 Task: Check the sale-to-list ratio of wet bar in the last 1 year.
Action: Mouse moved to (844, 197)
Screenshot: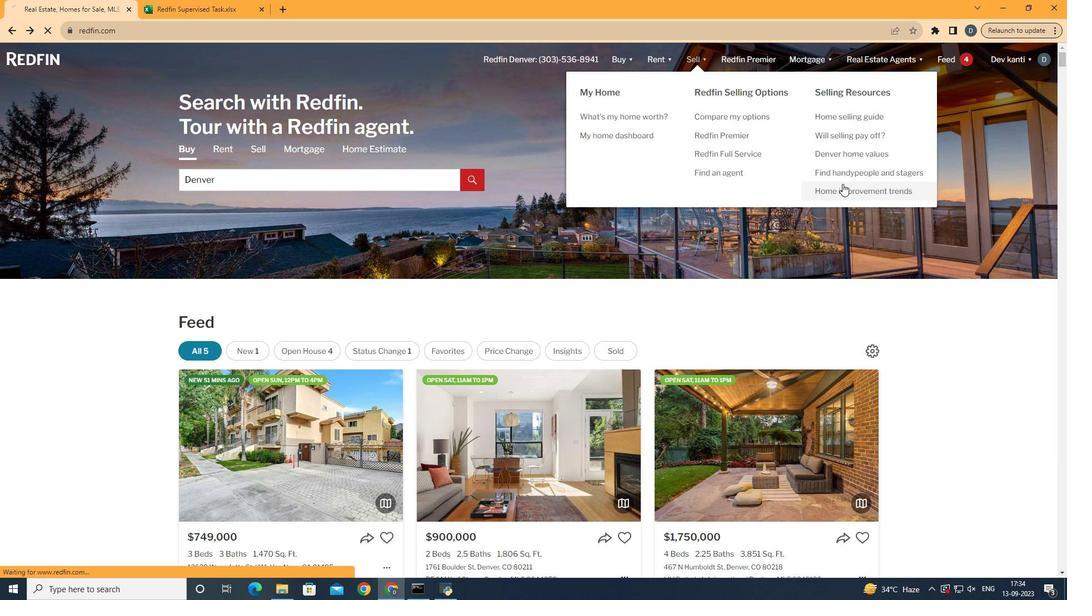 
Action: Mouse pressed left at (844, 197)
Screenshot: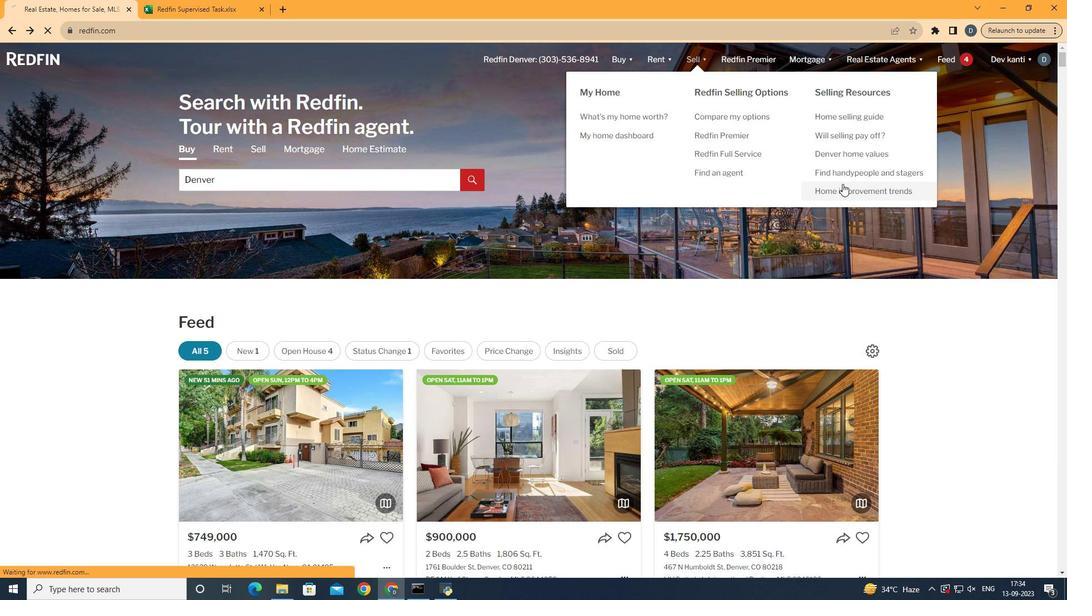
Action: Mouse moved to (276, 233)
Screenshot: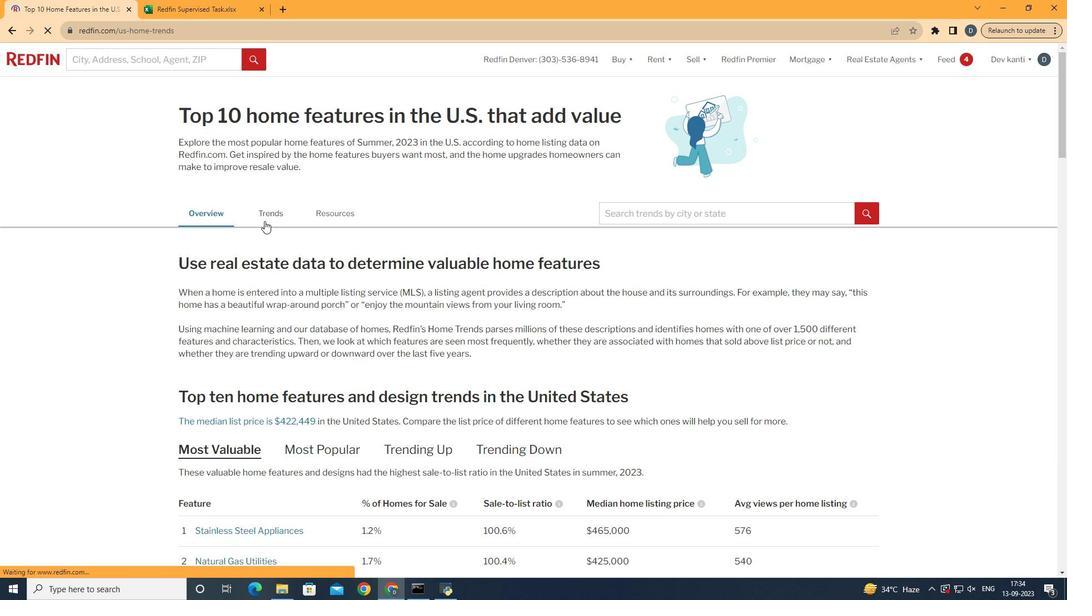 
Action: Mouse pressed left at (276, 233)
Screenshot: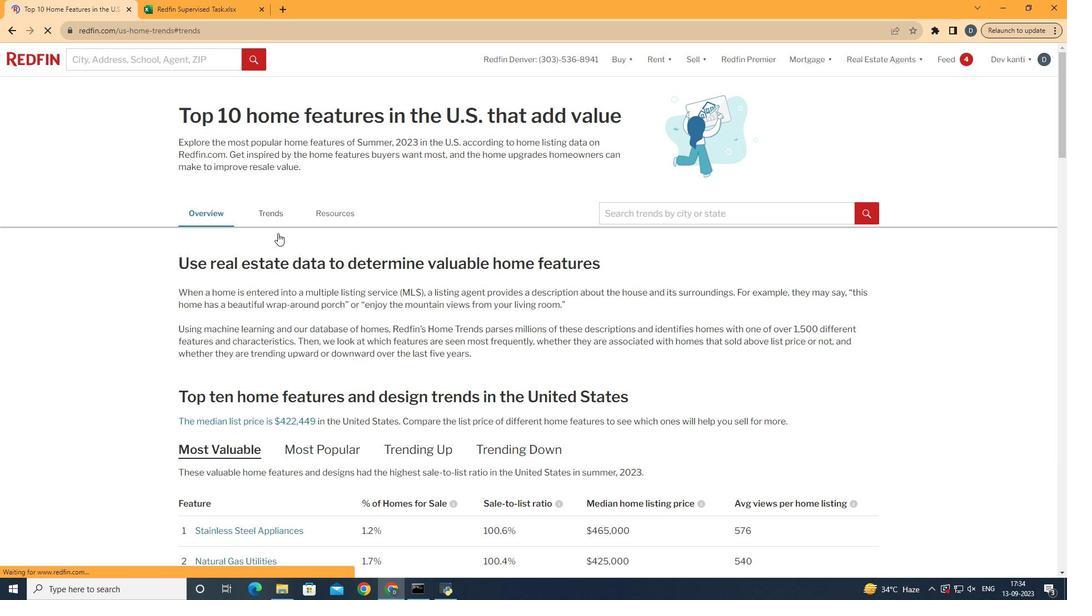 
Action: Mouse moved to (321, 267)
Screenshot: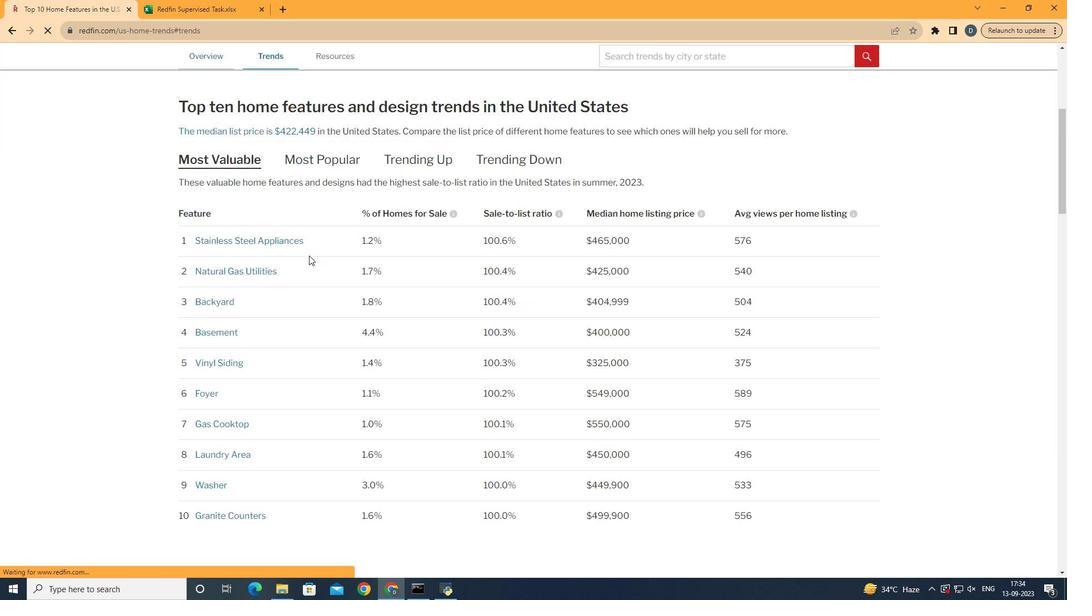 
Action: Mouse scrolled (321, 267) with delta (0, 0)
Screenshot: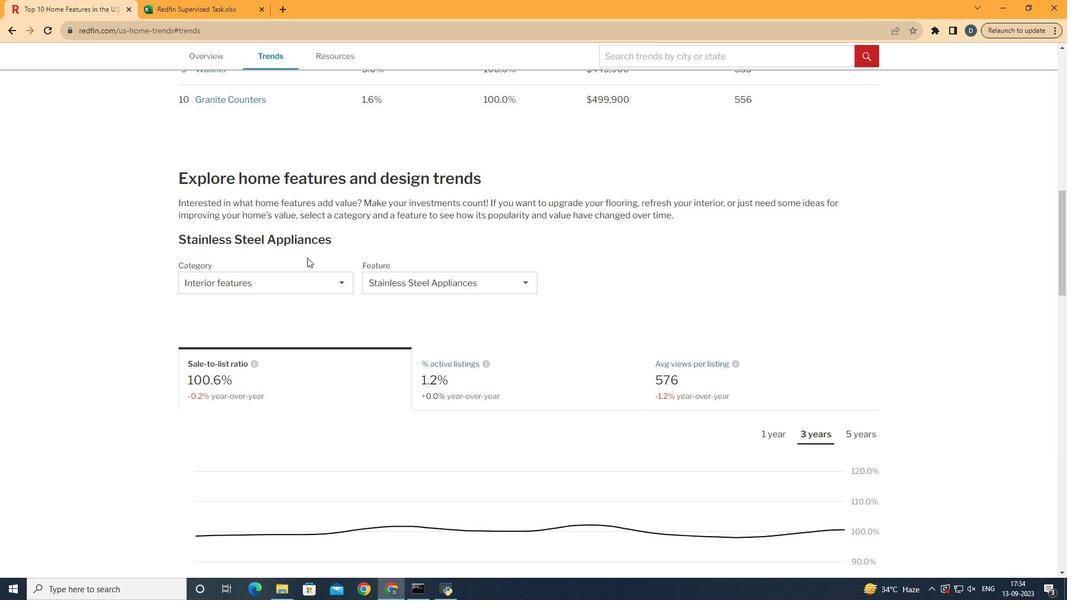 
Action: Mouse scrolled (321, 267) with delta (0, 0)
Screenshot: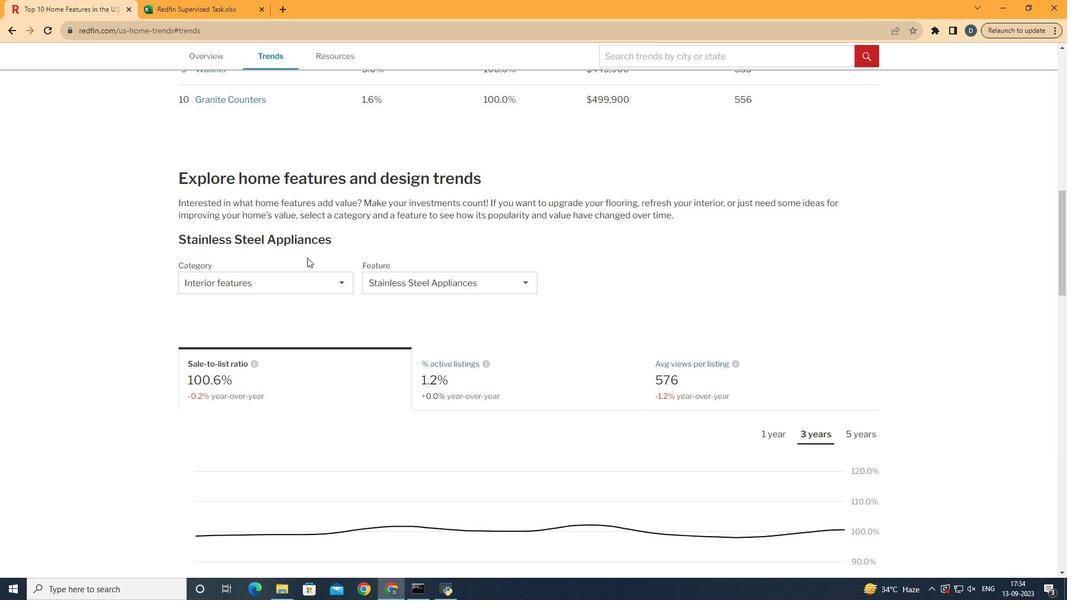 
Action: Mouse scrolled (321, 267) with delta (0, 0)
Screenshot: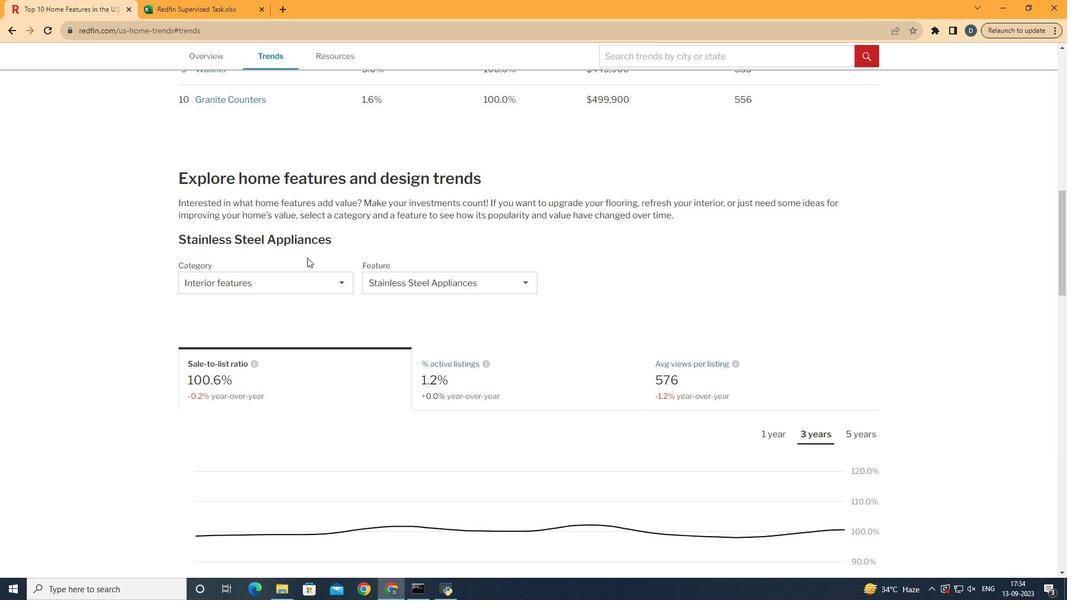 
Action: Mouse scrolled (321, 267) with delta (0, 0)
Screenshot: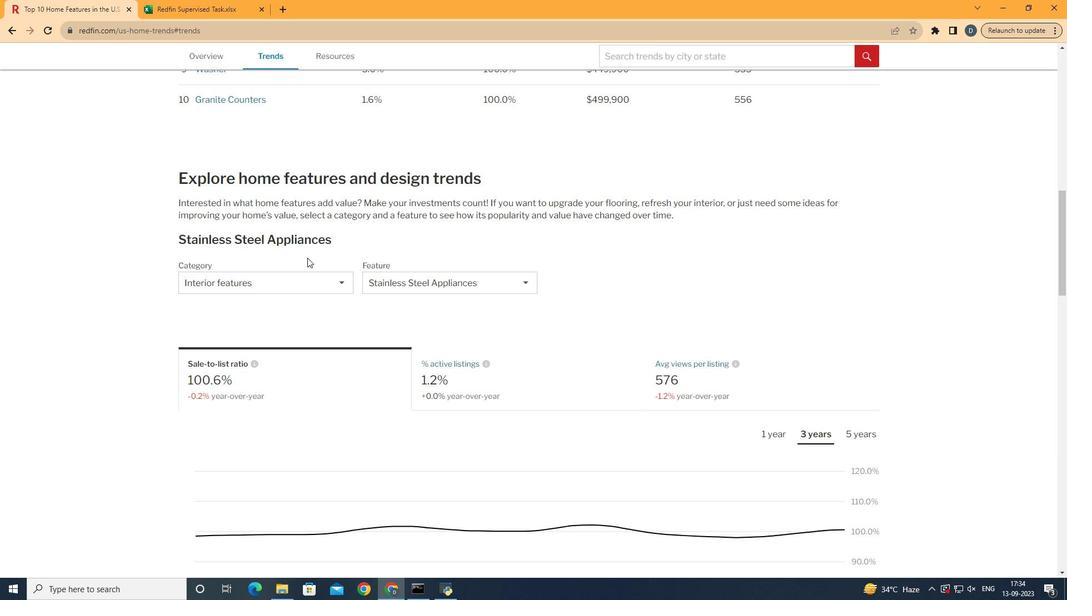 
Action: Mouse scrolled (321, 267) with delta (0, 0)
Screenshot: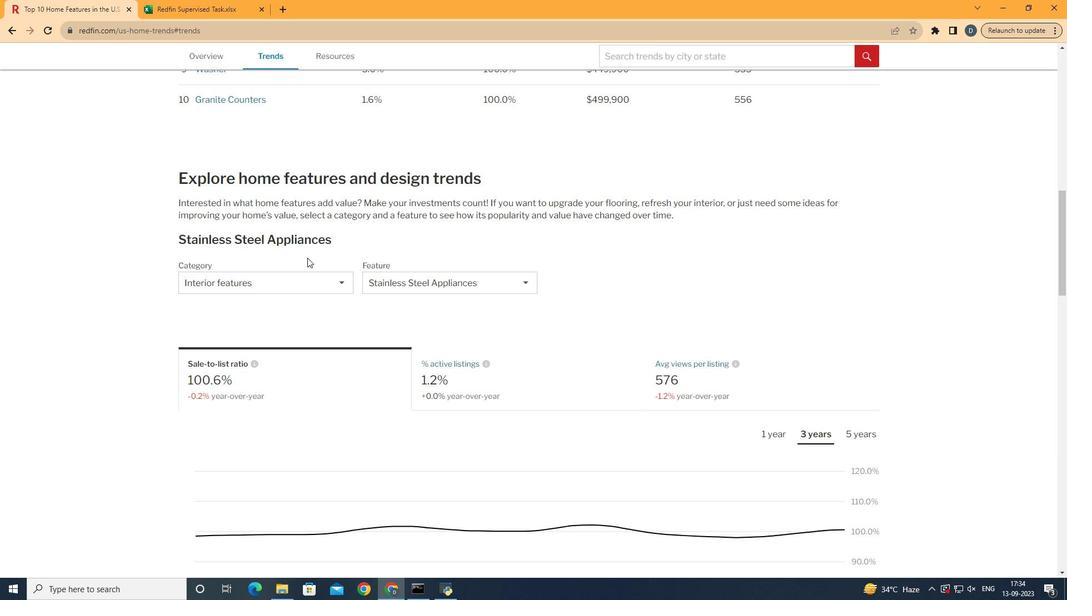 
Action: Mouse scrolled (321, 267) with delta (0, 0)
Screenshot: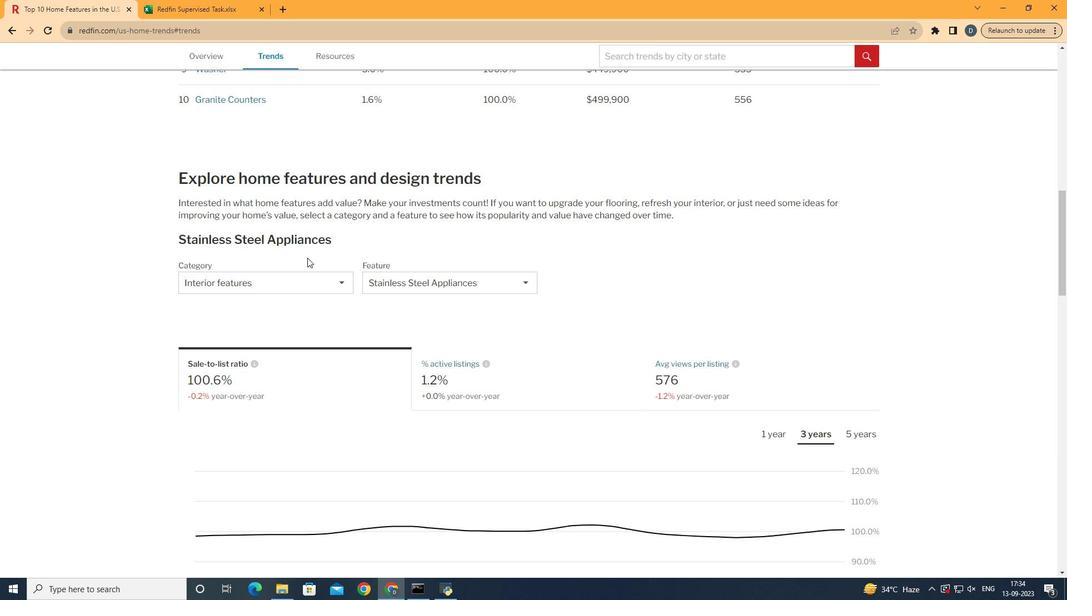 
Action: Mouse scrolled (321, 267) with delta (0, 0)
Screenshot: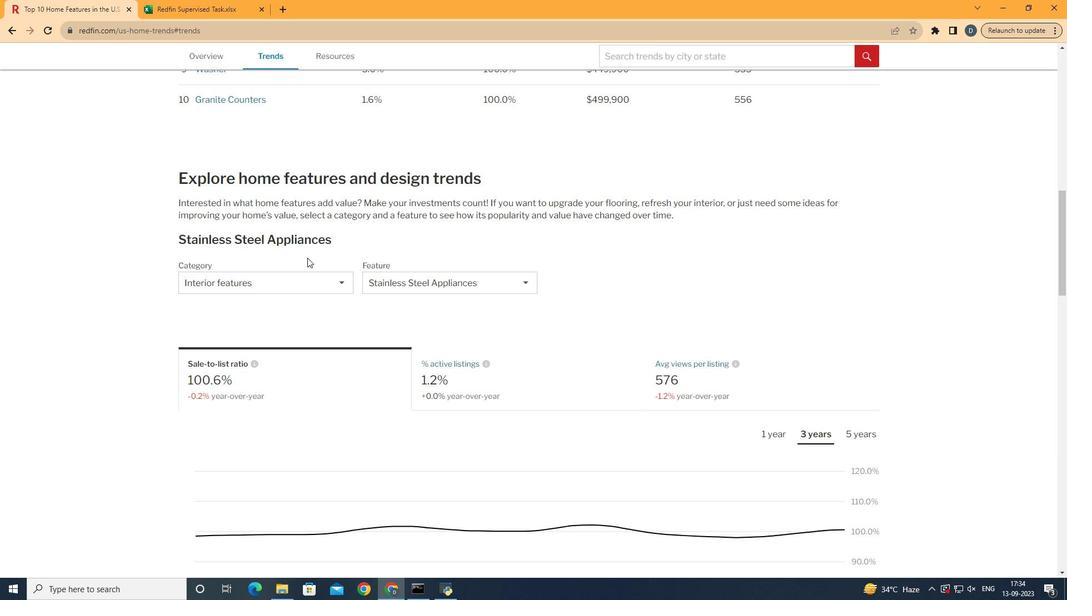 
Action: Mouse moved to (319, 270)
Screenshot: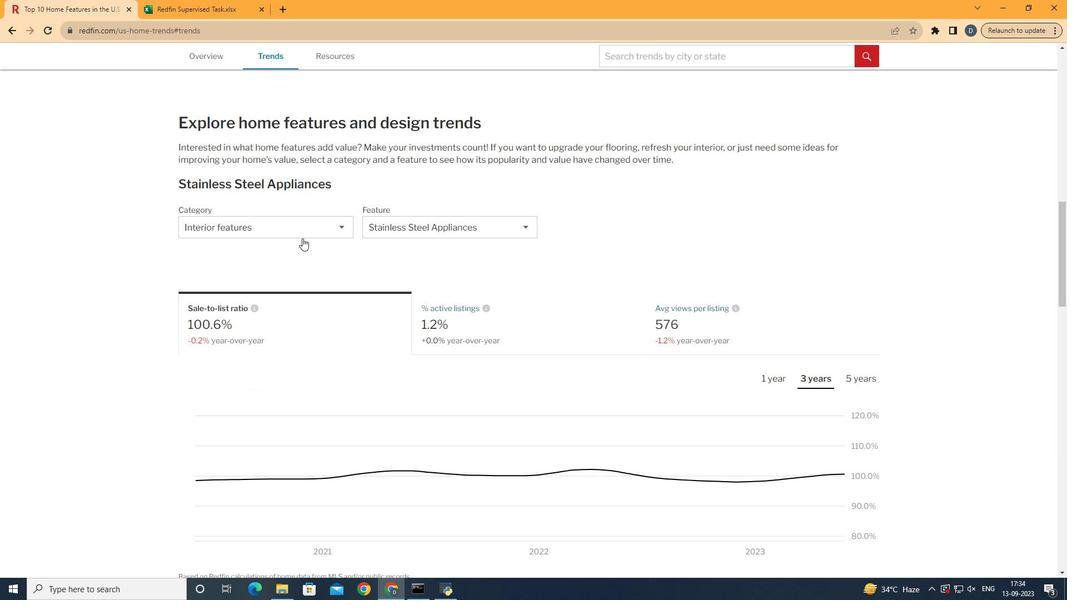 
Action: Mouse scrolled (319, 269) with delta (0, 0)
Screenshot: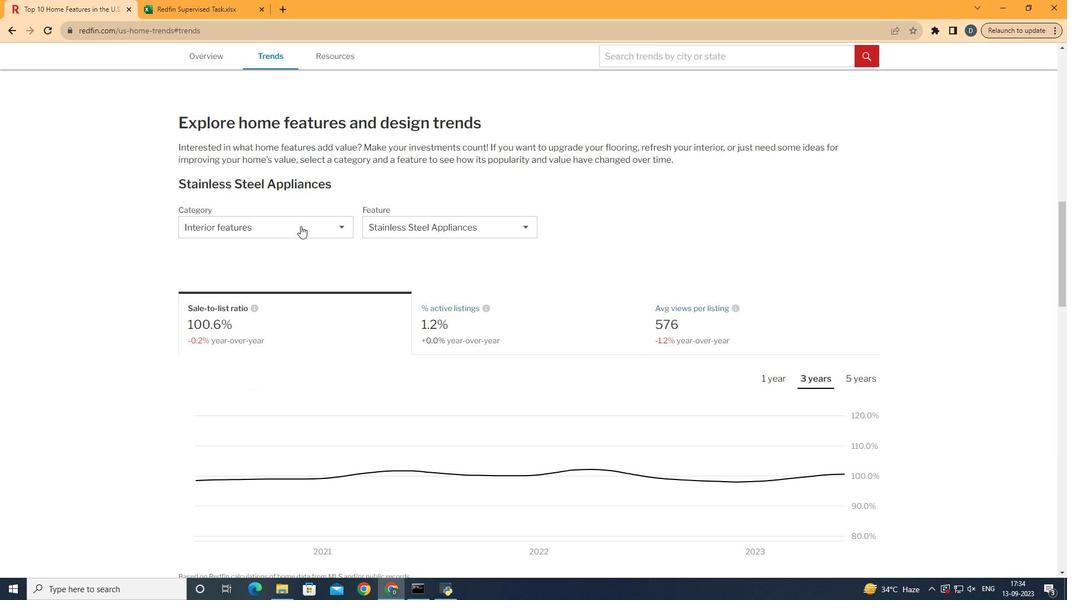 
Action: Mouse moved to (312, 238)
Screenshot: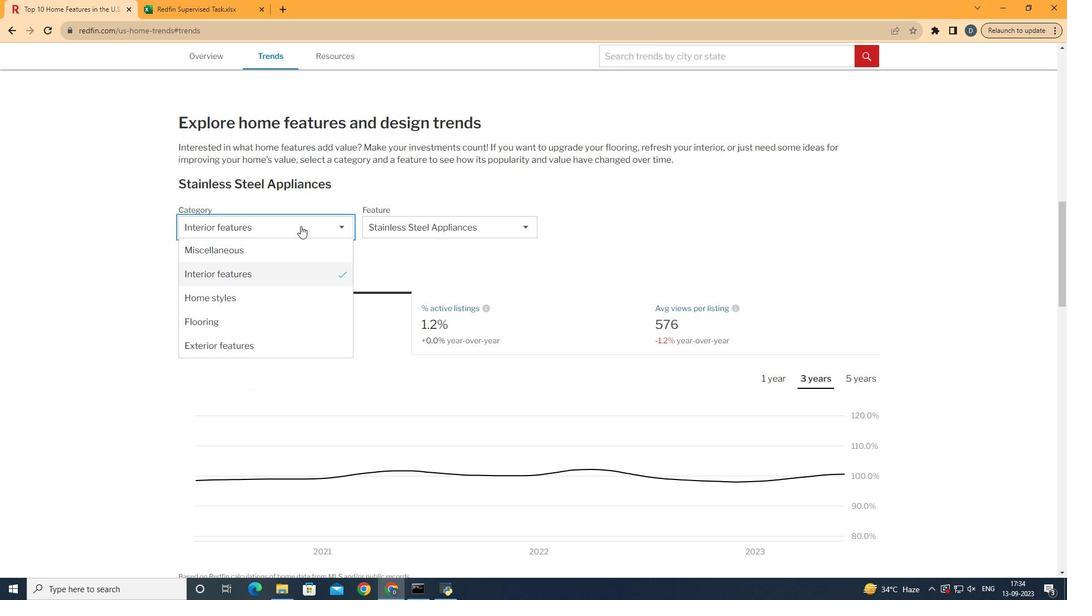
Action: Mouse pressed left at (312, 238)
Screenshot: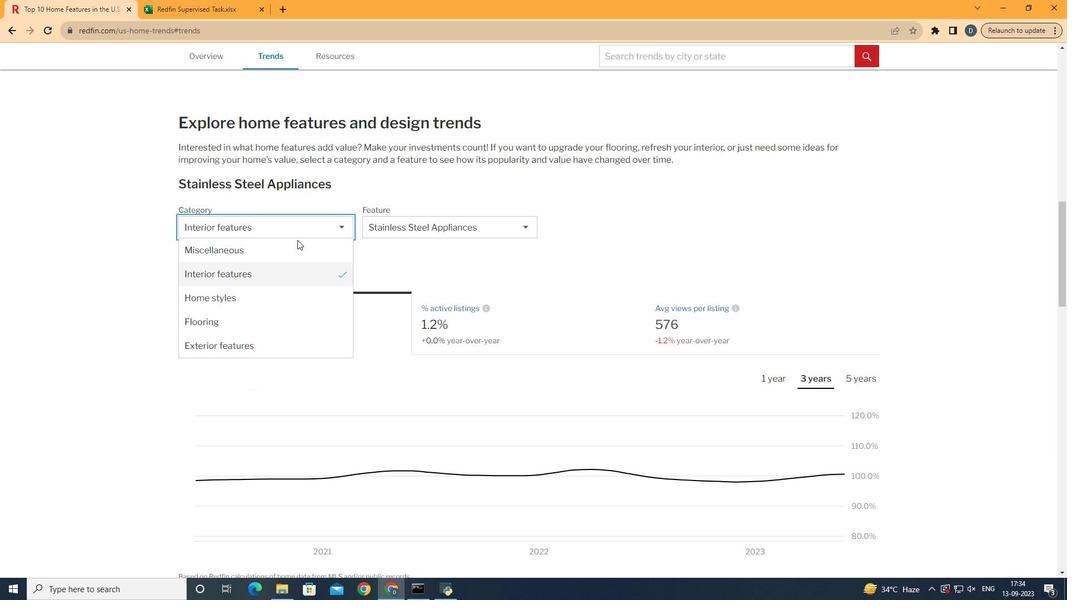 
Action: Mouse moved to (303, 289)
Screenshot: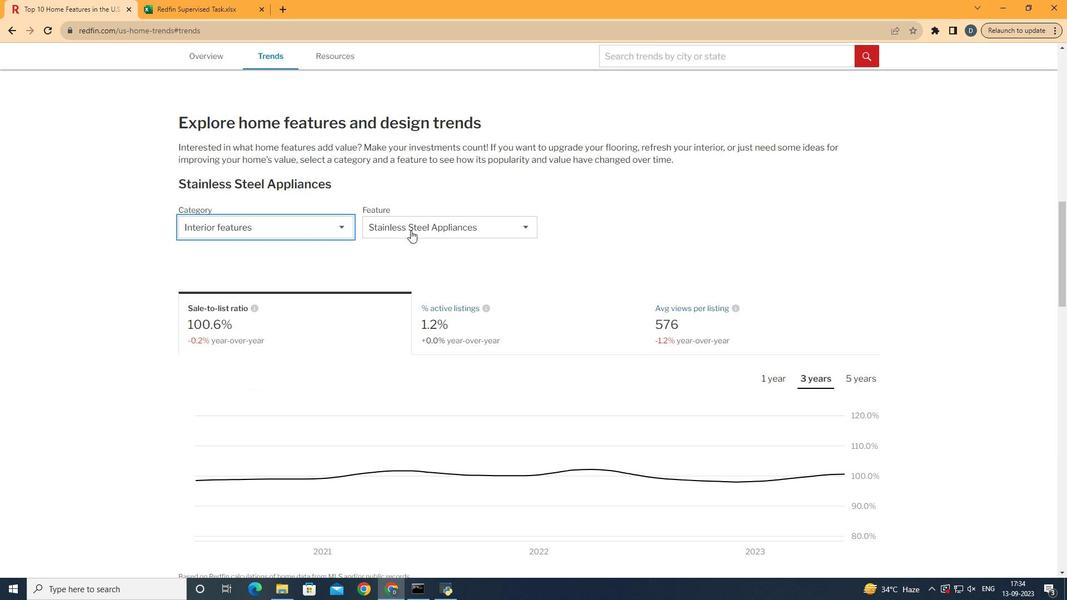 
Action: Mouse pressed left at (303, 289)
Screenshot: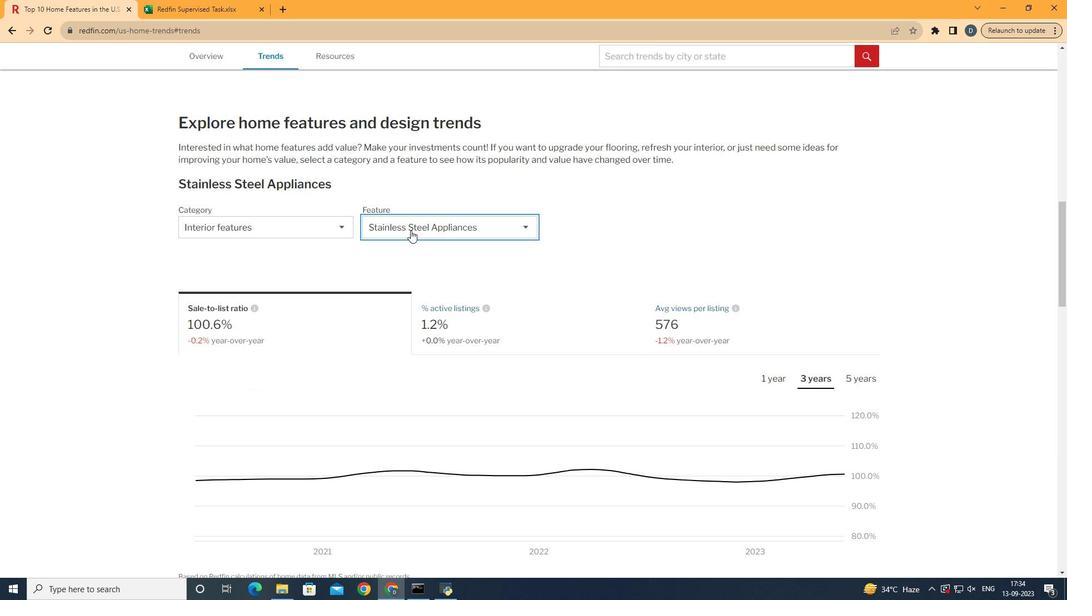
Action: Mouse moved to (422, 242)
Screenshot: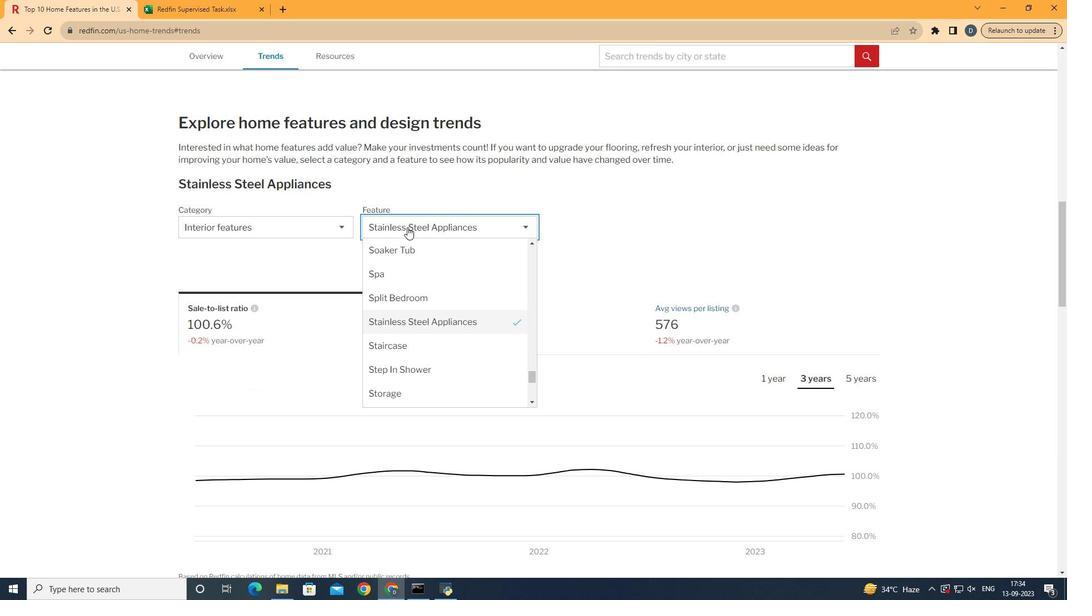 
Action: Mouse pressed left at (422, 242)
Screenshot: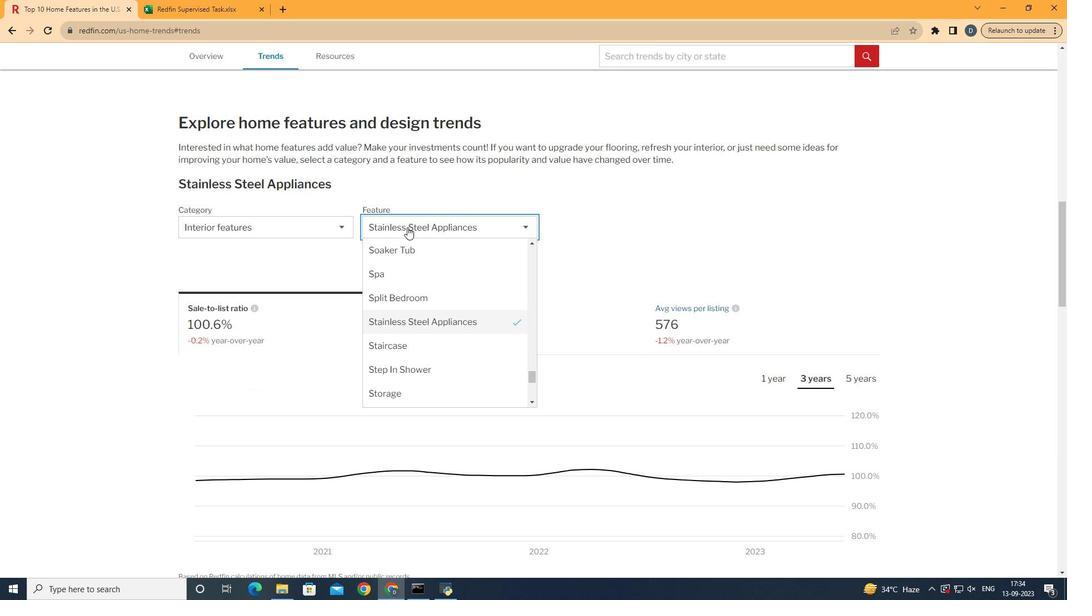 
Action: Mouse moved to (450, 295)
Screenshot: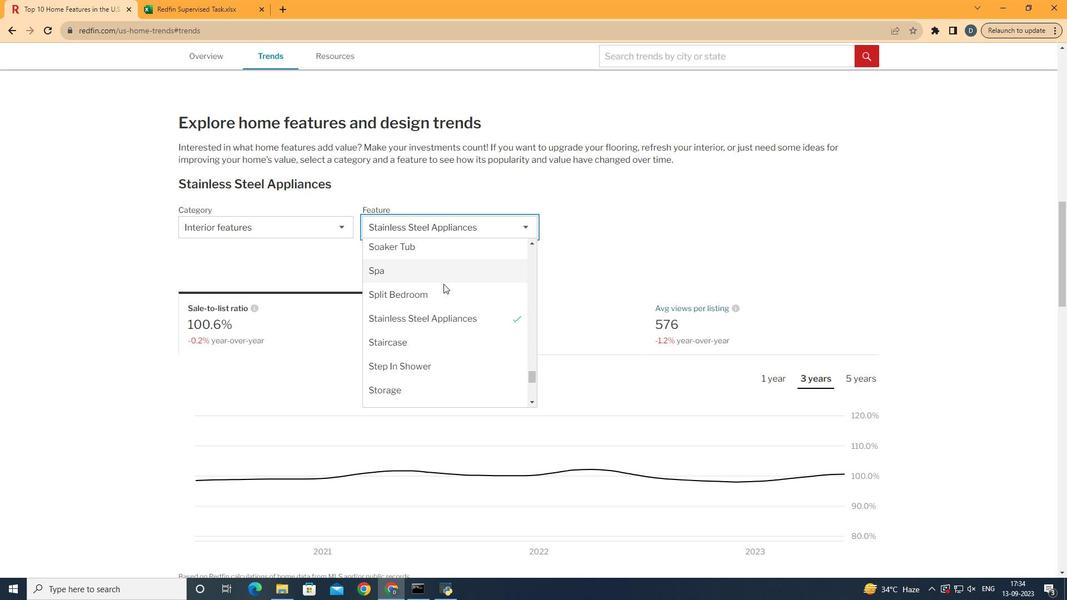 
Action: Mouse scrolled (450, 295) with delta (0, 0)
Screenshot: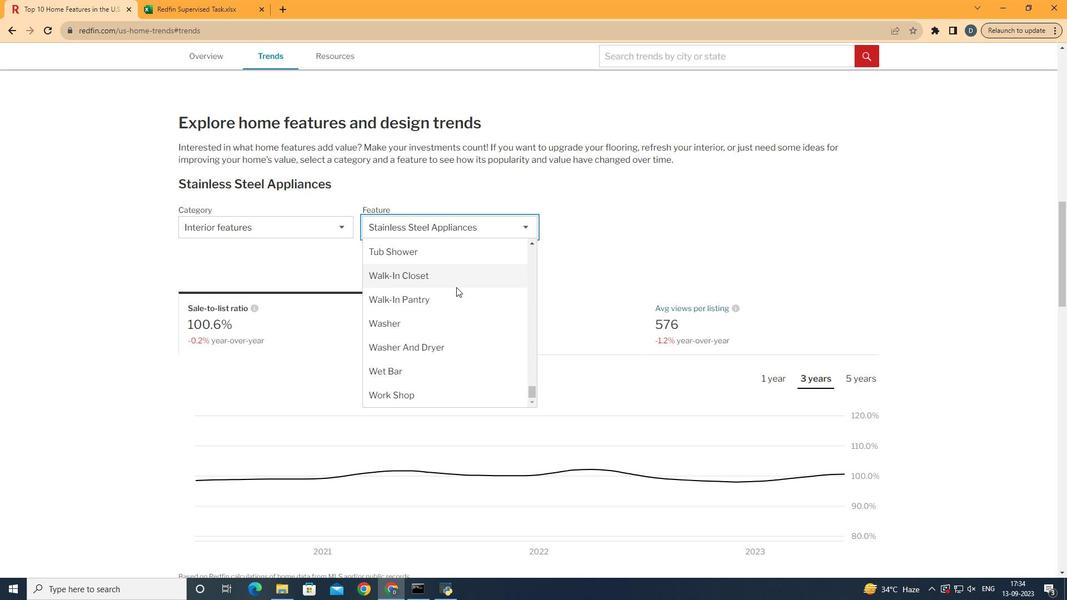 
Action: Mouse scrolled (450, 295) with delta (0, 0)
Screenshot: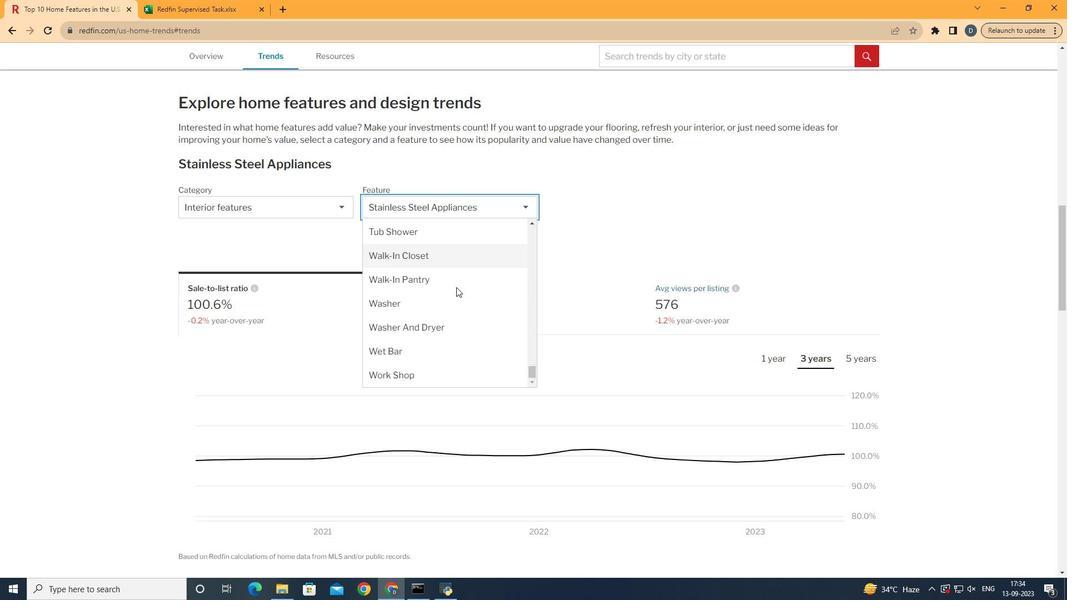 
Action: Mouse scrolled (450, 295) with delta (0, 0)
Screenshot: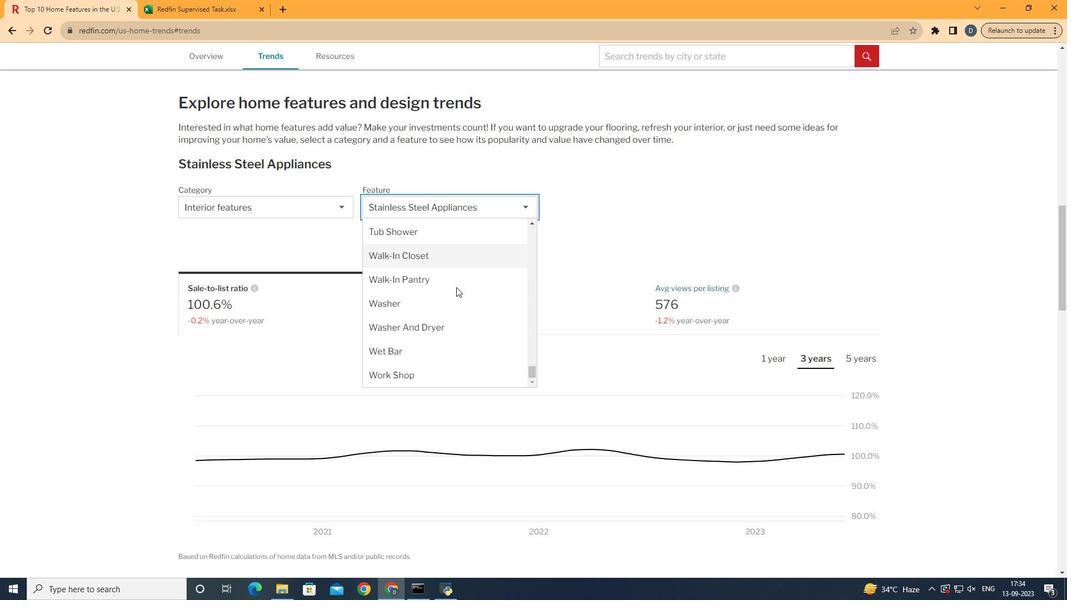 
Action: Mouse scrolled (450, 295) with delta (0, 0)
Screenshot: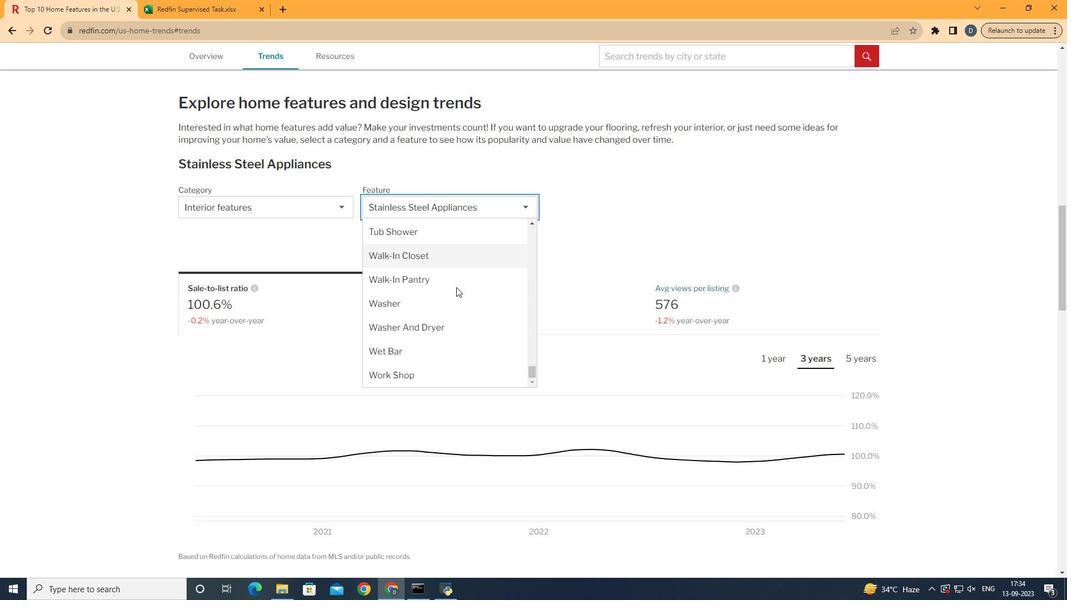
Action: Mouse moved to (452, 296)
Screenshot: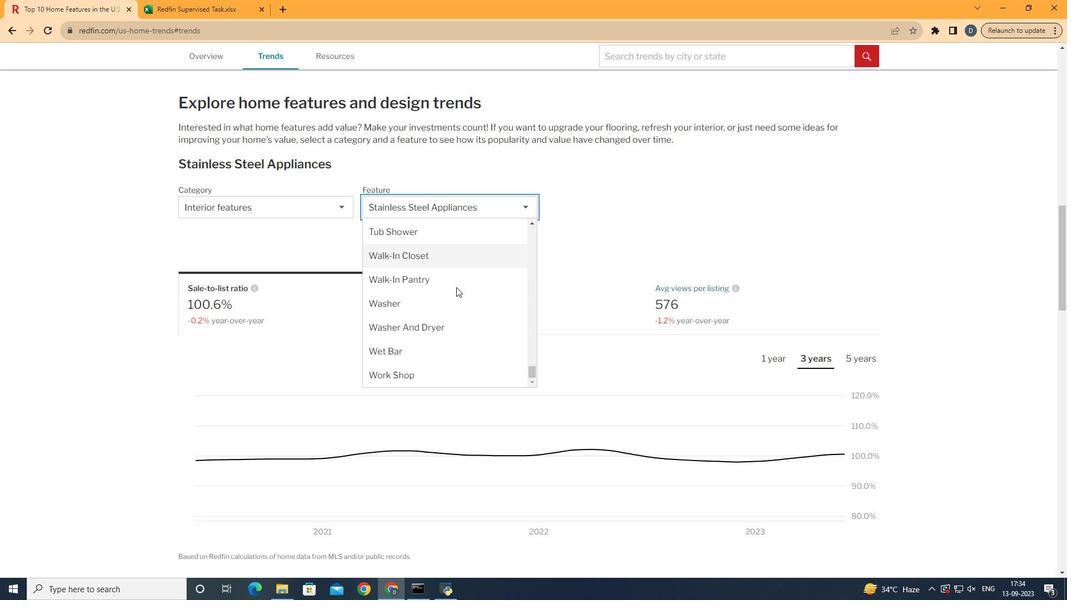 
Action: Mouse scrolled (452, 295) with delta (0, 0)
Screenshot: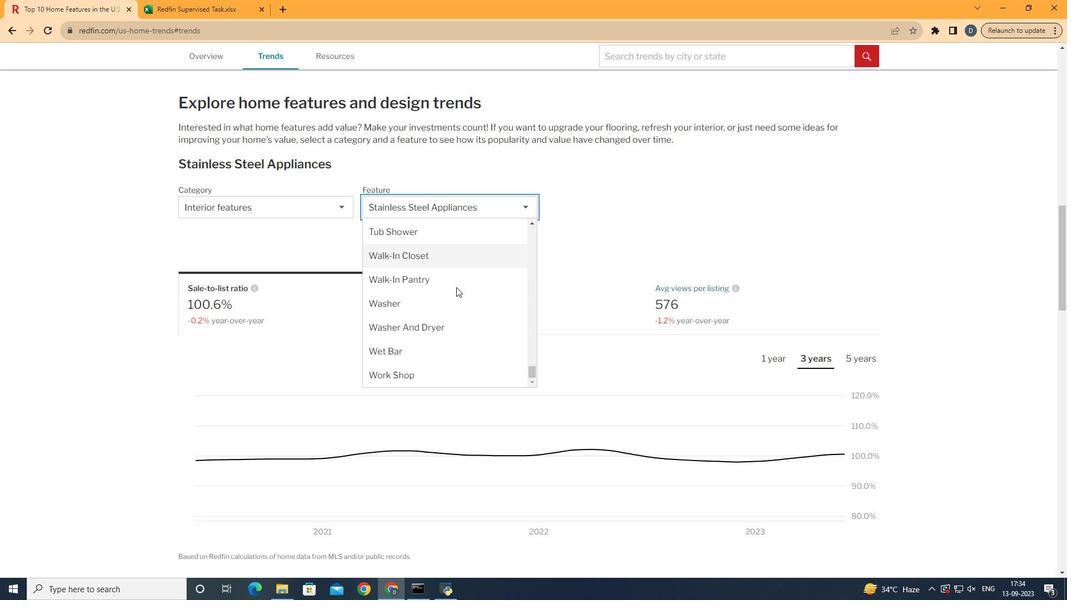 
Action: Mouse moved to (459, 296)
Screenshot: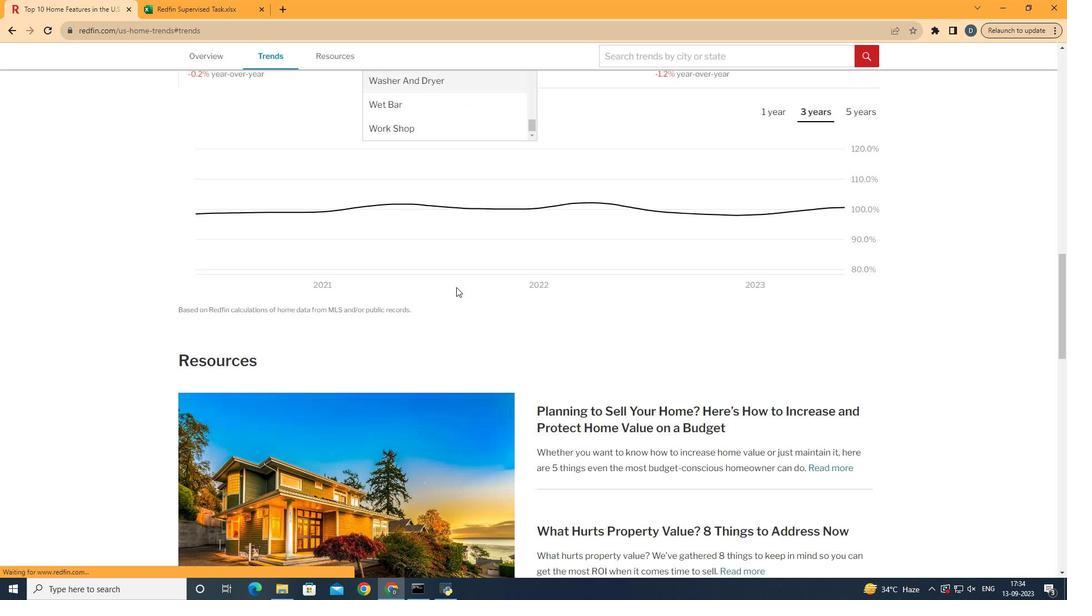 
Action: Mouse scrolled (459, 296) with delta (0, 0)
Screenshot: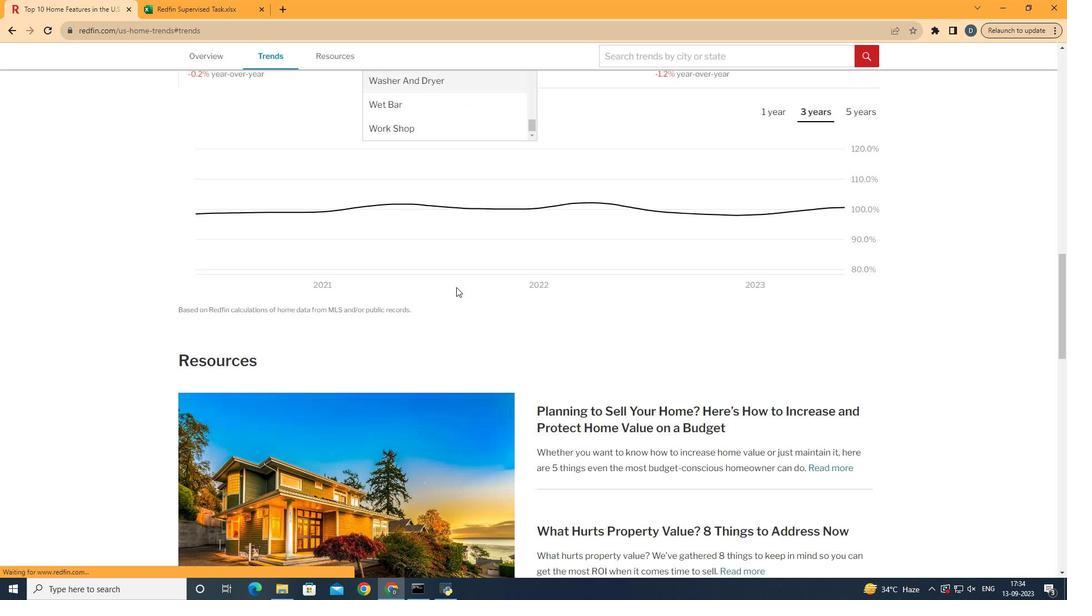 
Action: Mouse moved to (468, 299)
Screenshot: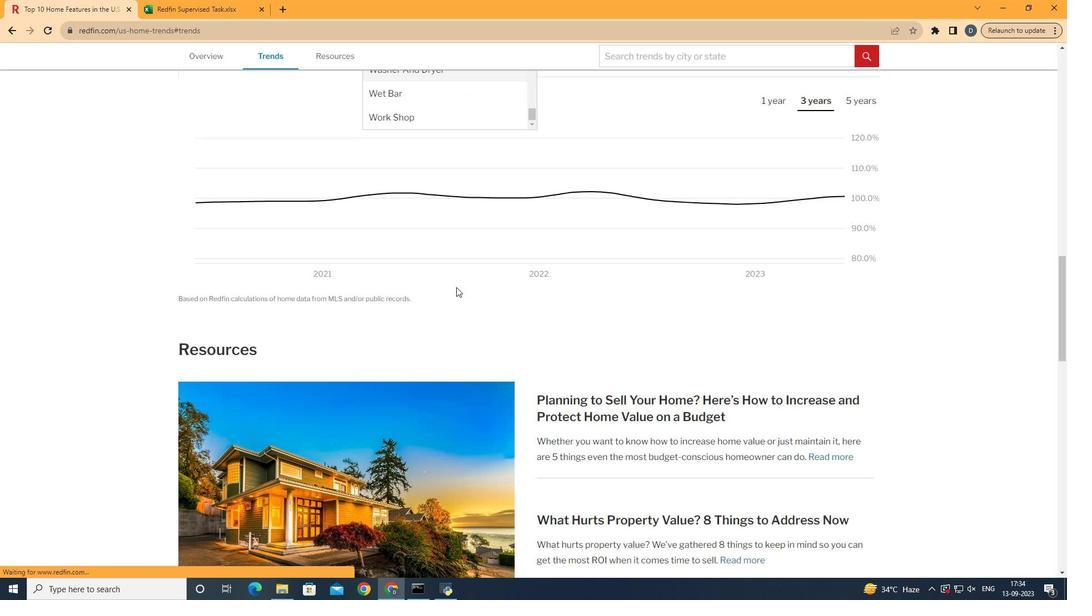 
Action: Mouse scrolled (468, 299) with delta (0, 0)
Screenshot: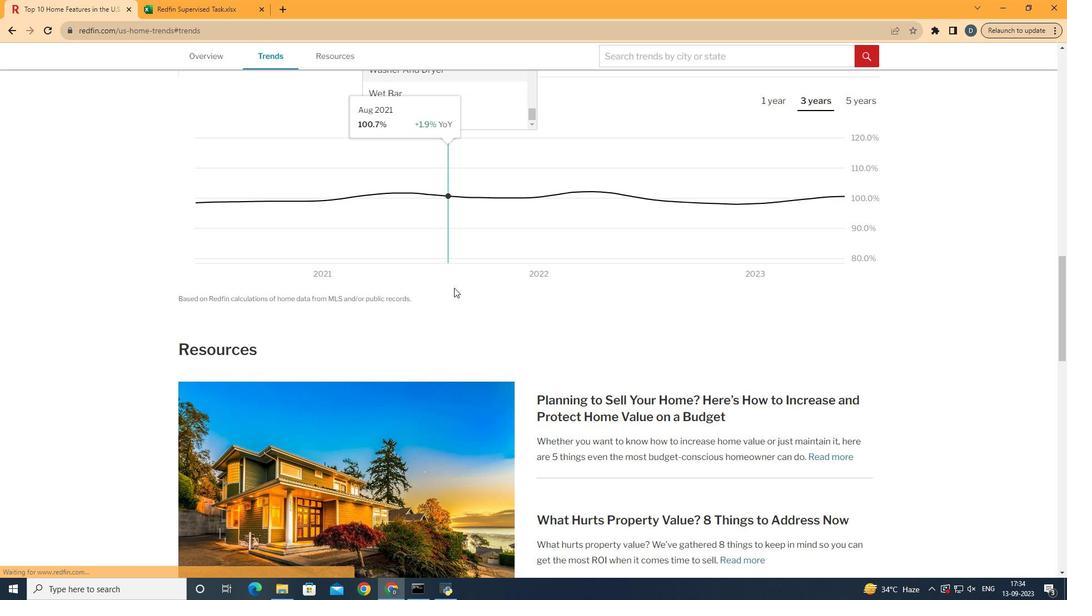 
Action: Mouse scrolled (468, 299) with delta (0, 0)
Screenshot: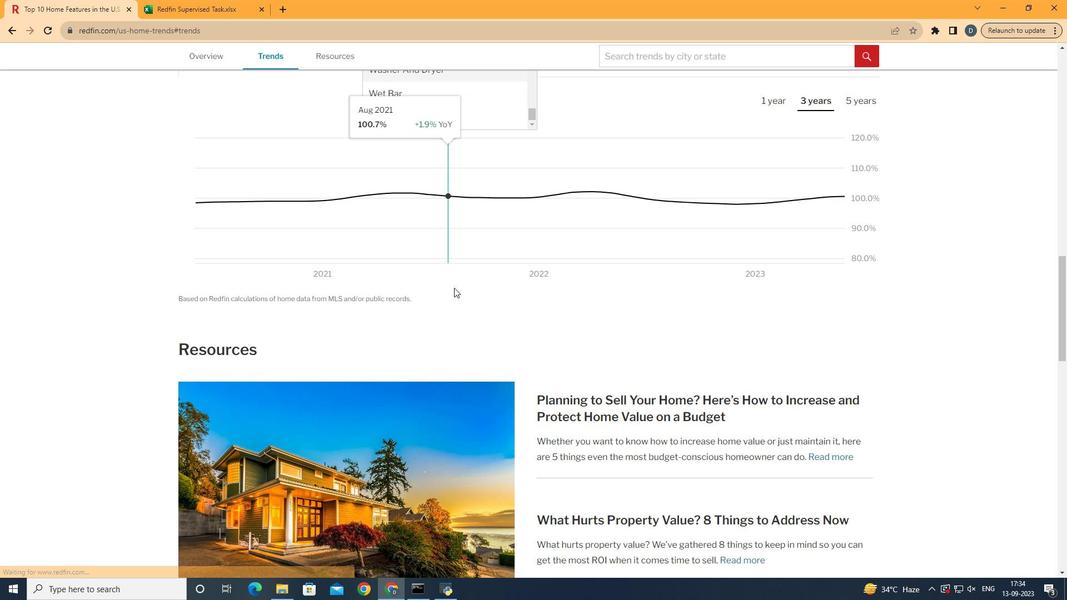 
Action: Mouse scrolled (468, 299) with delta (0, 0)
Screenshot: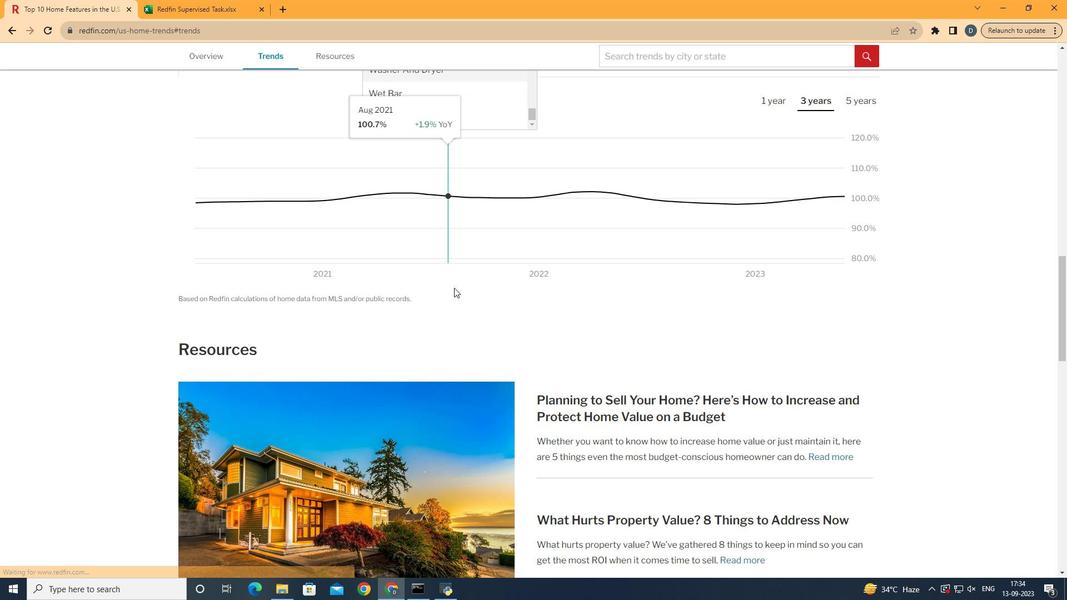 
Action: Mouse scrolled (468, 299) with delta (0, 0)
Screenshot: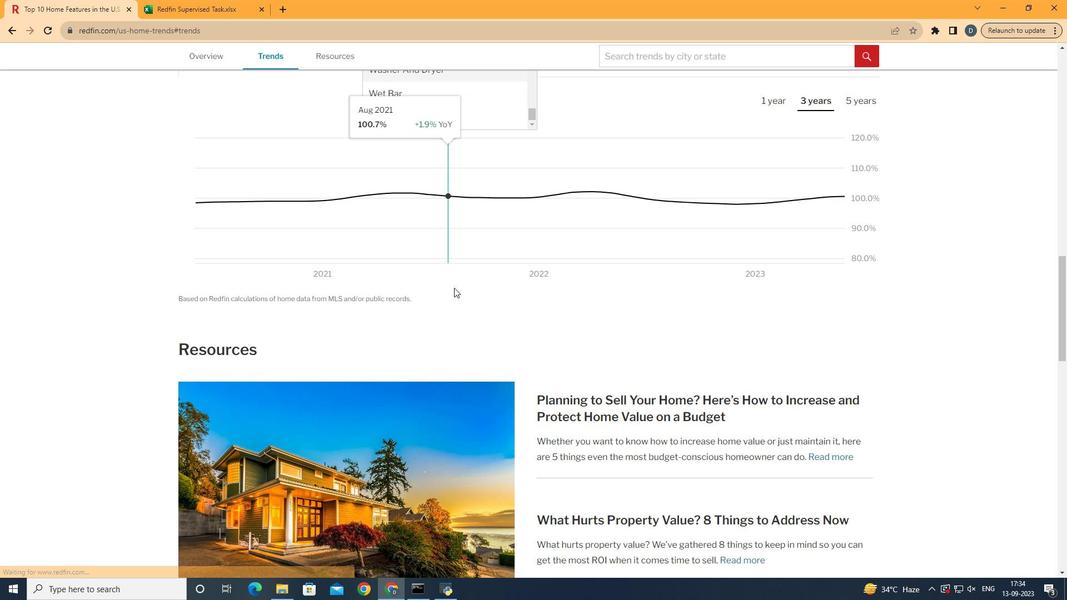 
Action: Mouse scrolled (468, 299) with delta (0, 0)
Screenshot: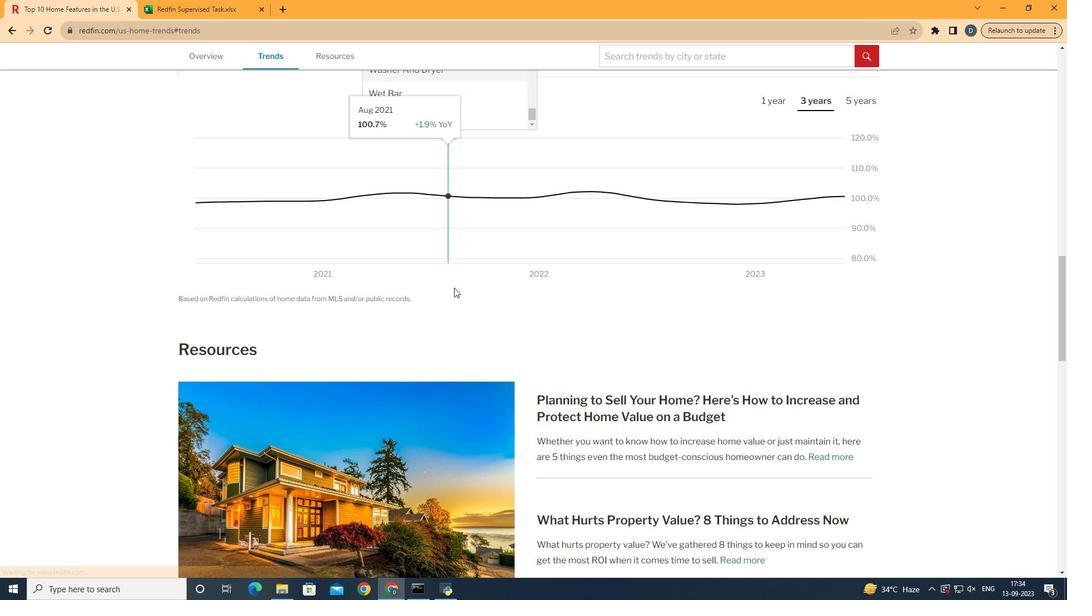
Action: Mouse moved to (696, 287)
Screenshot: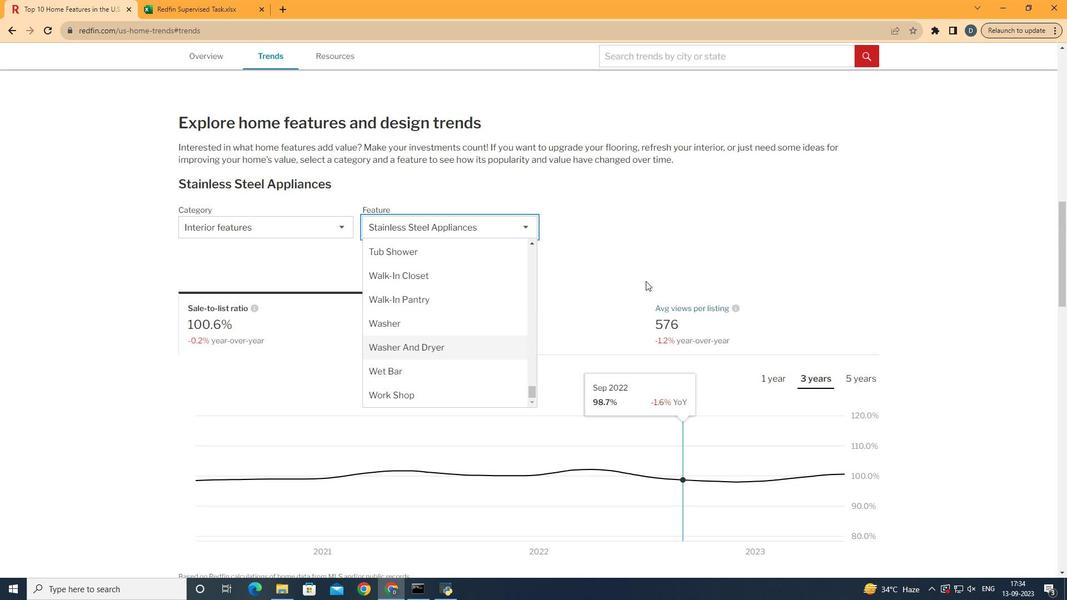 
Action: Mouse scrolled (696, 287) with delta (0, 0)
Screenshot: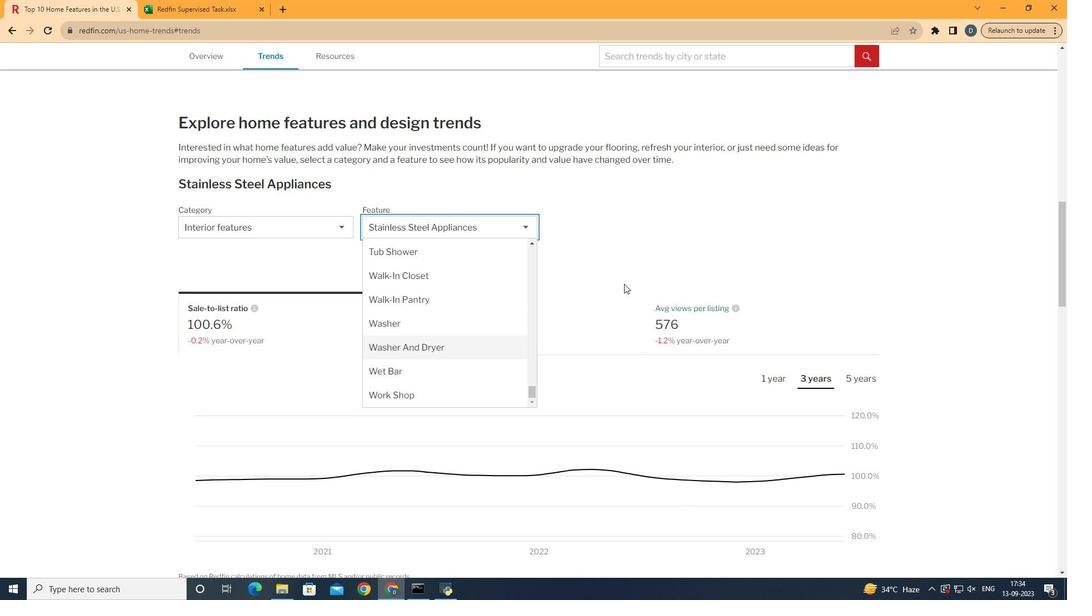 
Action: Mouse scrolled (696, 287) with delta (0, 0)
Screenshot: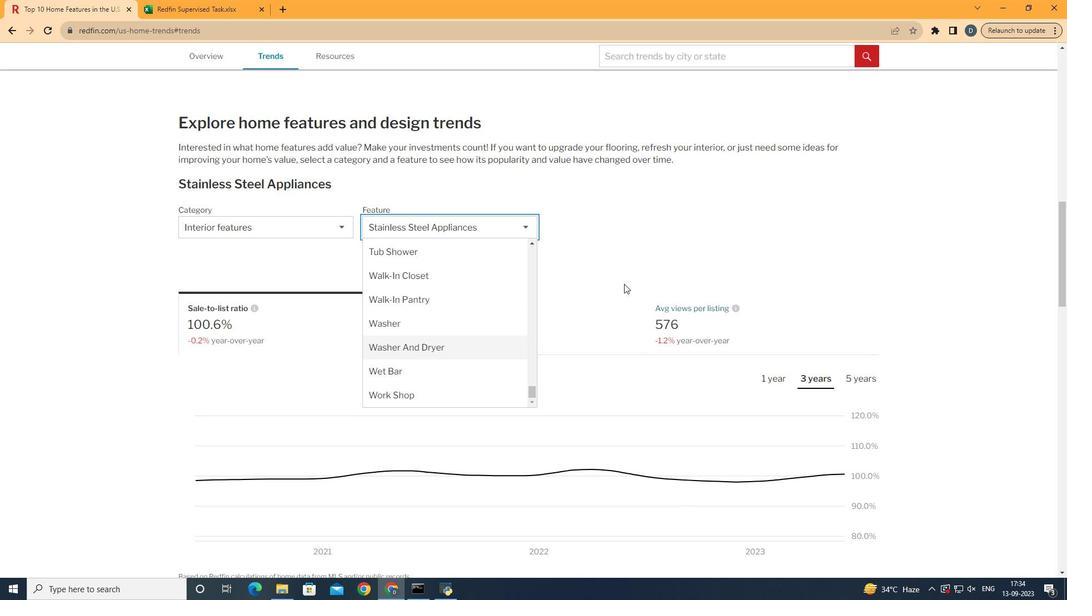 
Action: Mouse scrolled (696, 287) with delta (0, 0)
Screenshot: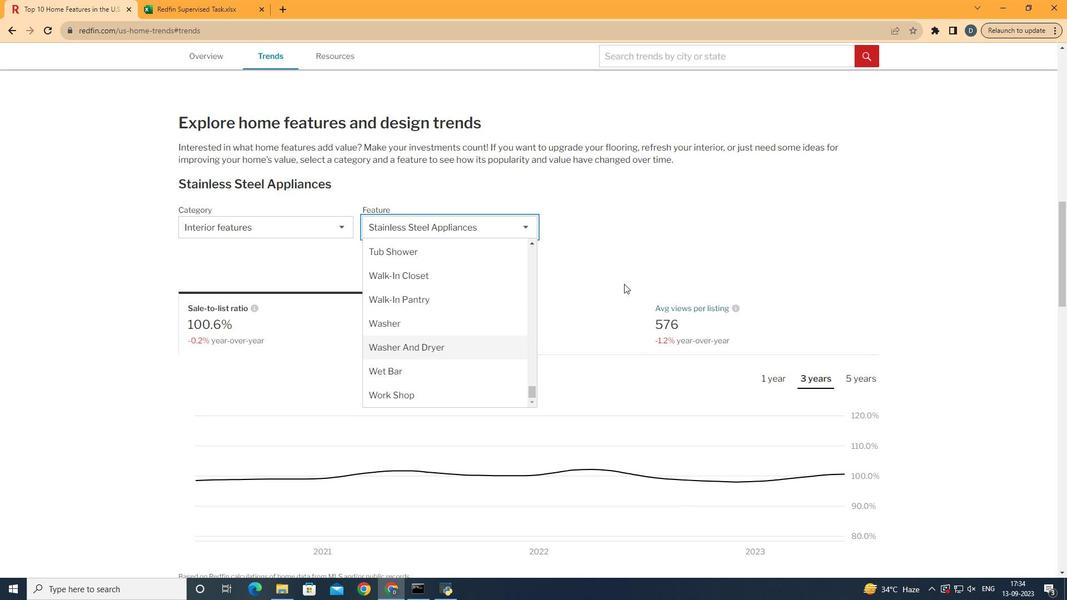 
Action: Mouse scrolled (696, 287) with delta (0, 0)
Screenshot: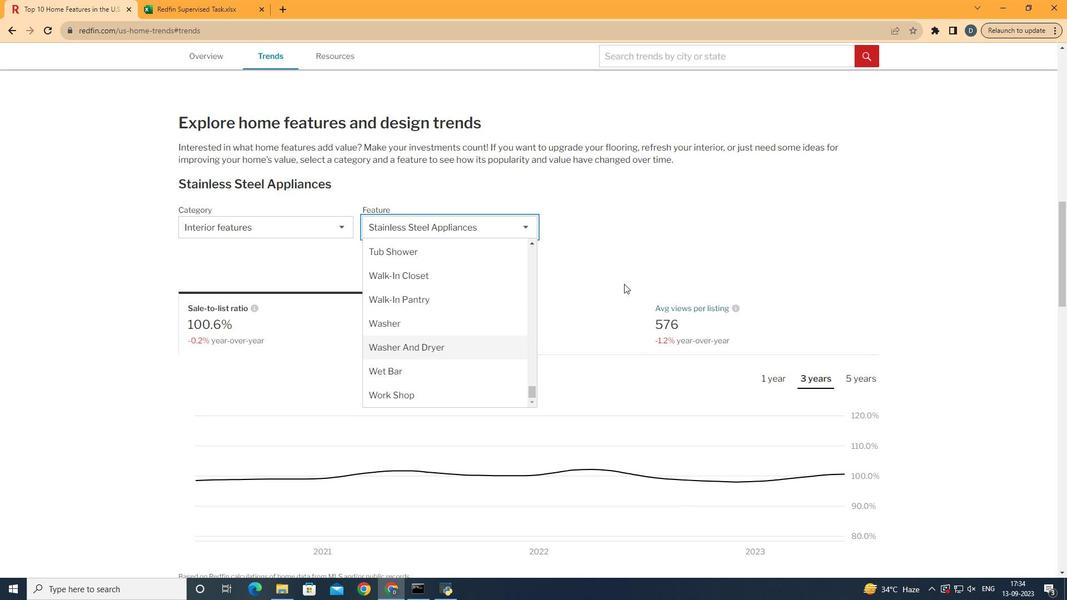 
Action: Mouse scrolled (696, 287) with delta (0, 0)
Screenshot: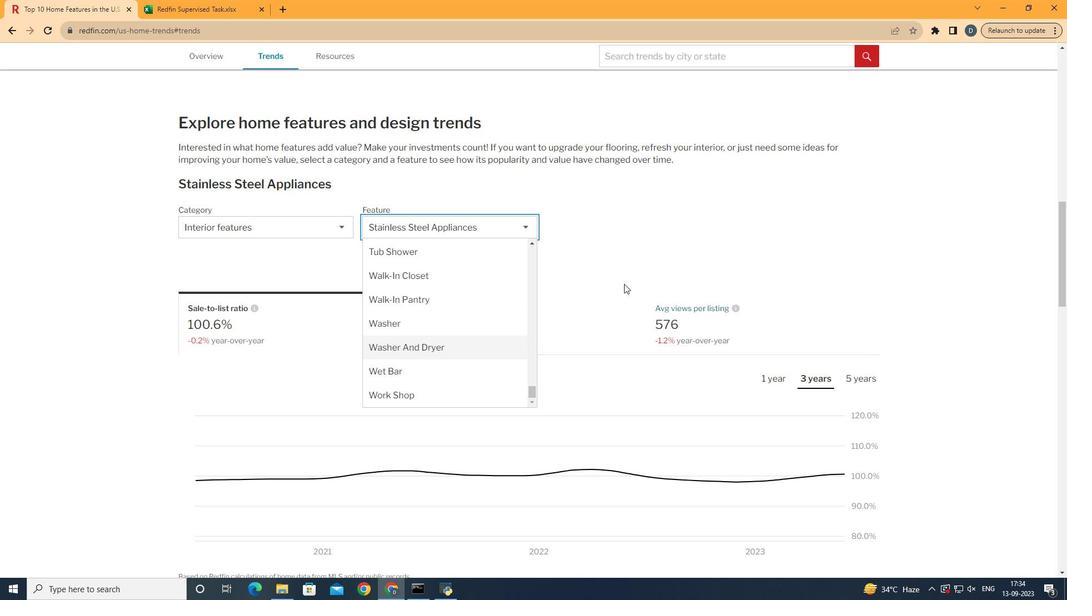 
Action: Mouse moved to (494, 374)
Screenshot: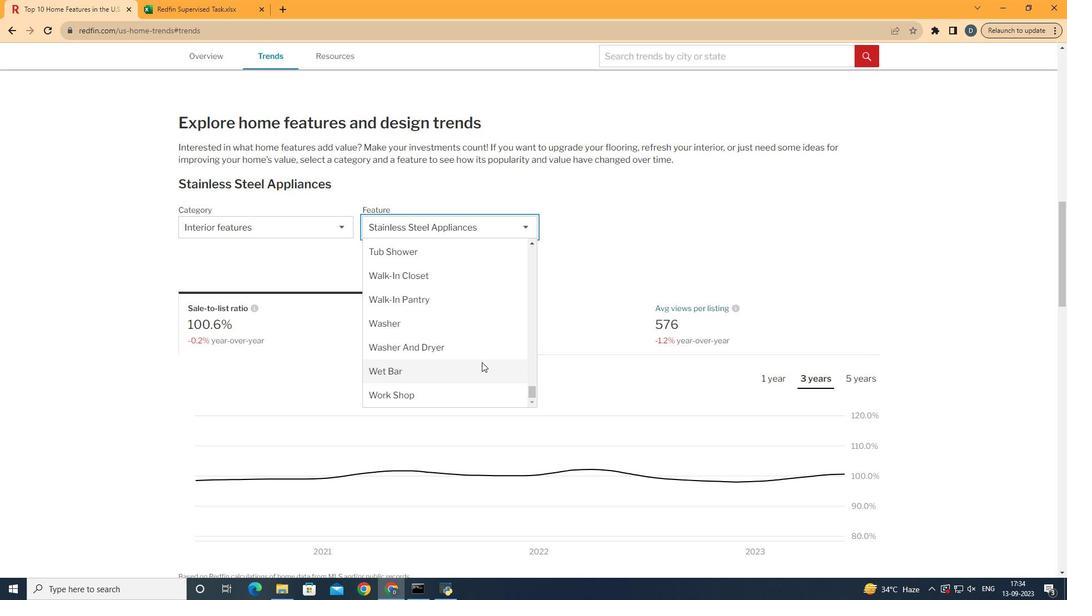 
Action: Mouse pressed left at (494, 374)
Screenshot: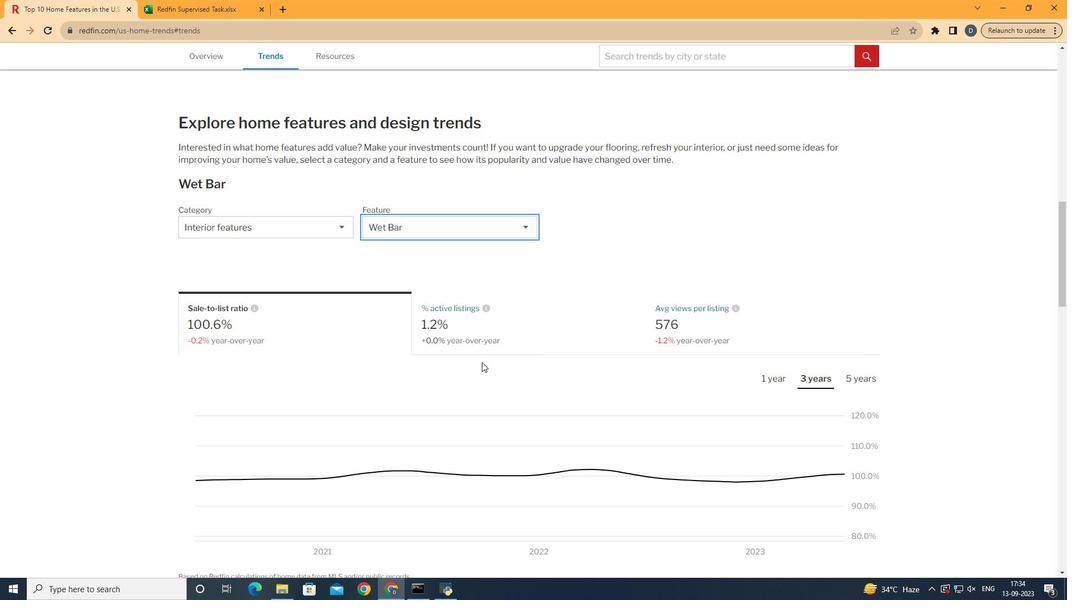 
Action: Mouse moved to (390, 317)
Screenshot: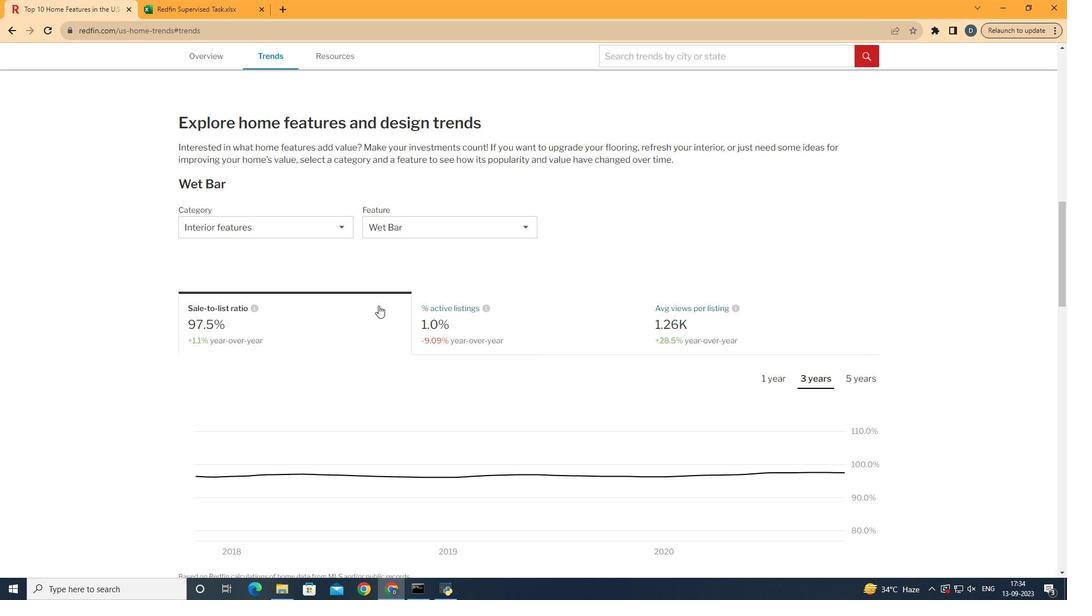 
Action: Mouse pressed left at (390, 317)
Screenshot: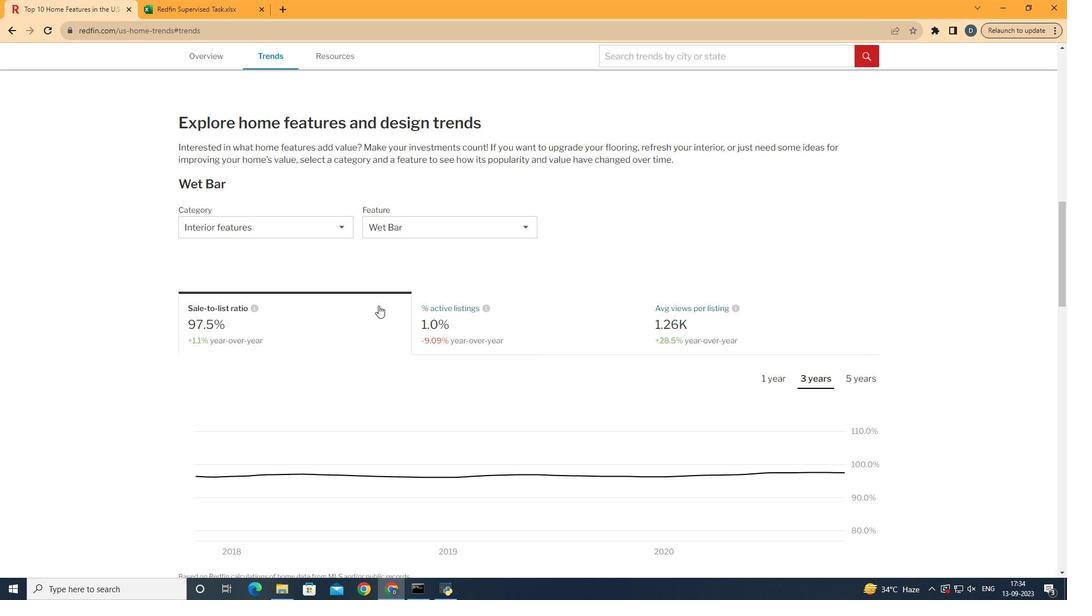 
Action: Mouse moved to (422, 320)
Screenshot: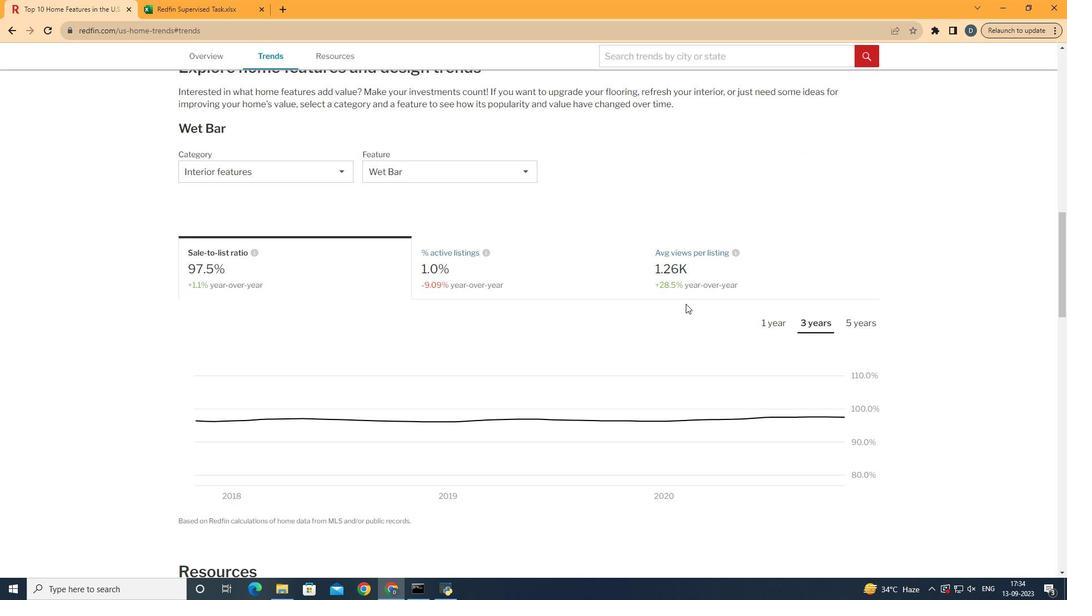 
Action: Mouse scrolled (422, 320) with delta (0, 0)
Screenshot: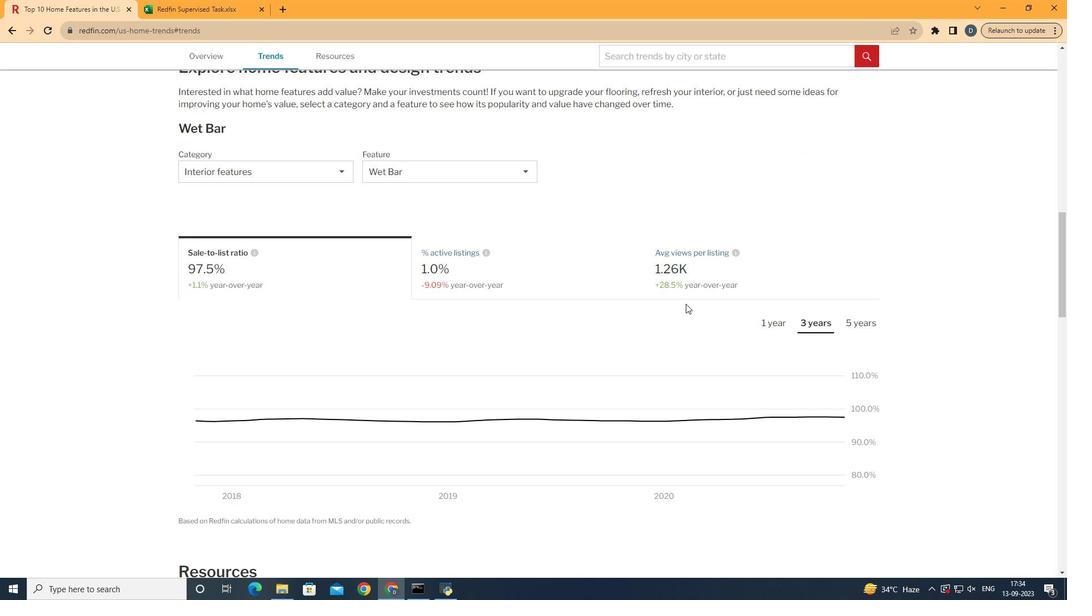 
Action: Mouse moved to (778, 332)
Screenshot: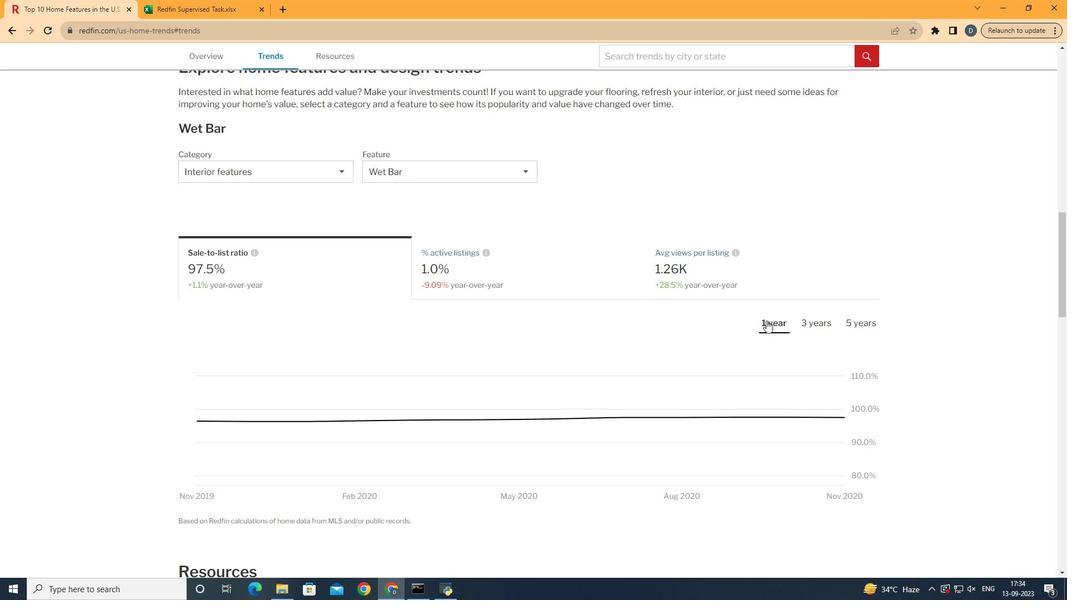
Action: Mouse pressed left at (778, 332)
Screenshot: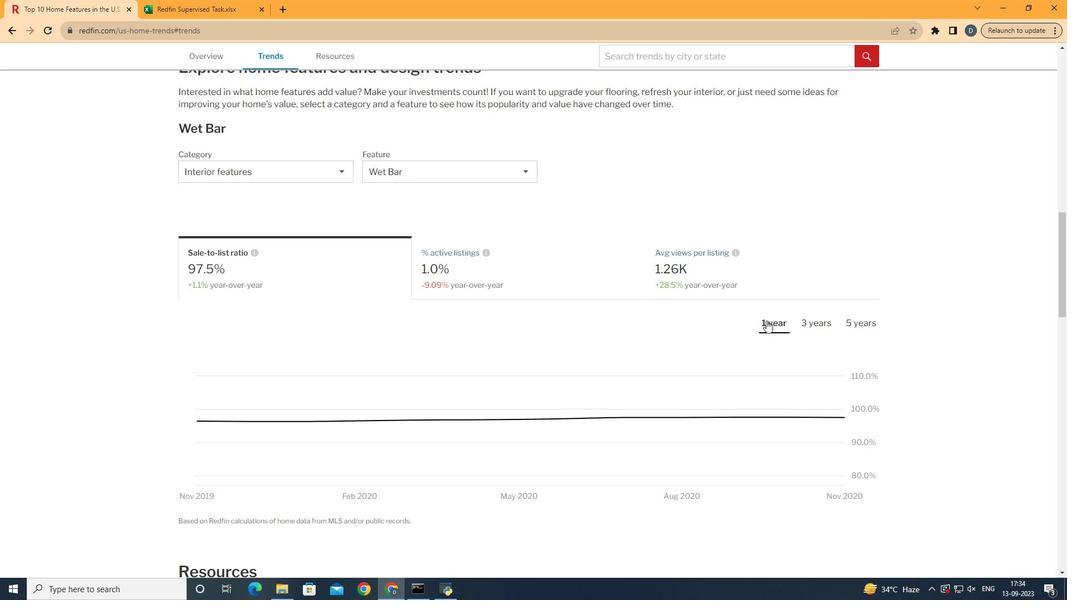 
Action: Mouse moved to (778, 332)
Screenshot: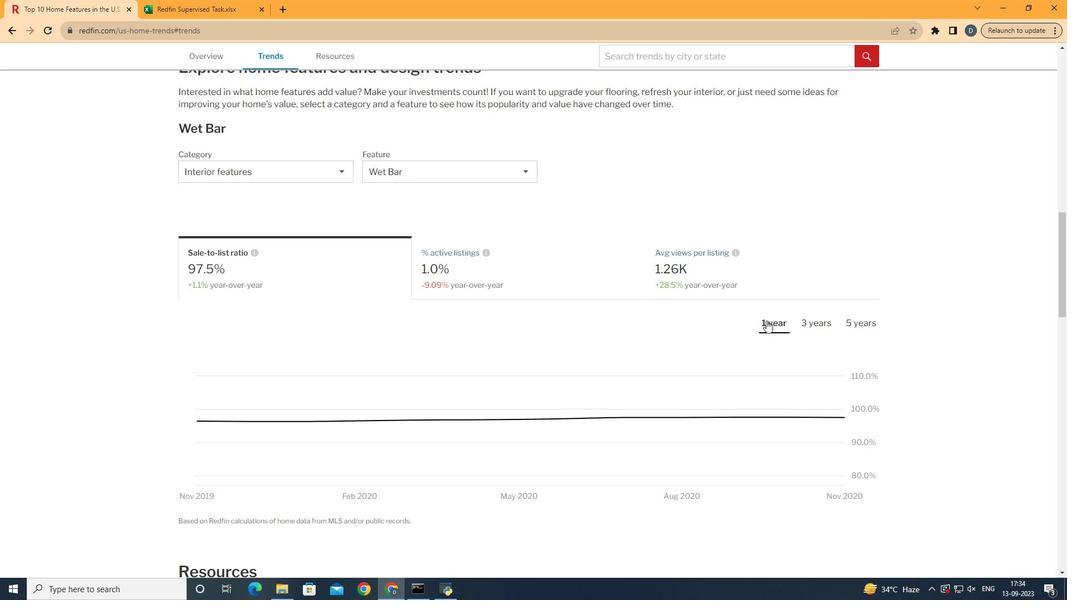 
